 Task: Select the criteria, the date is on or after "tomorrow".
Action: Mouse moved to (187, 74)
Screenshot: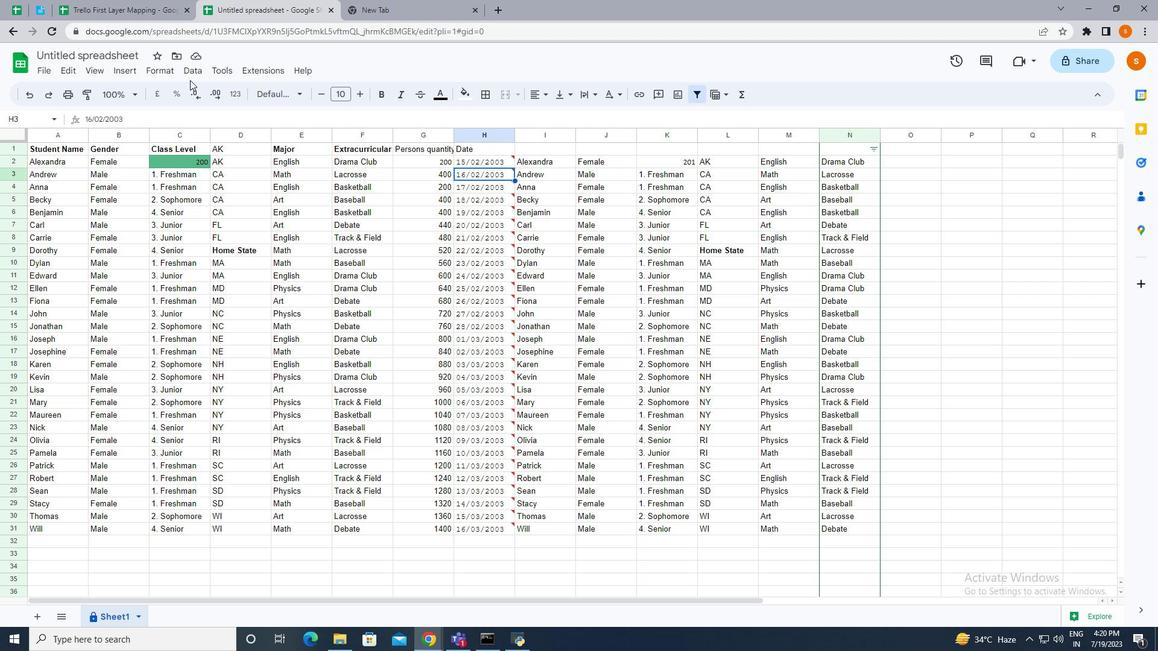 
Action: Mouse pressed left at (187, 74)
Screenshot: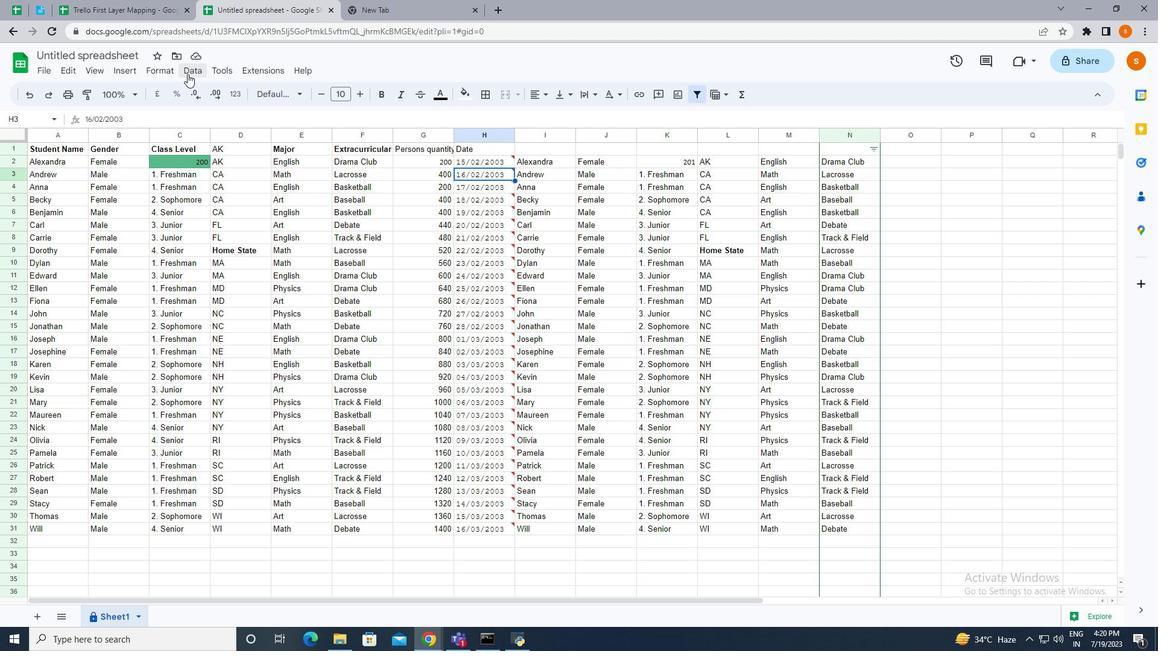 
Action: Mouse moved to (228, 311)
Screenshot: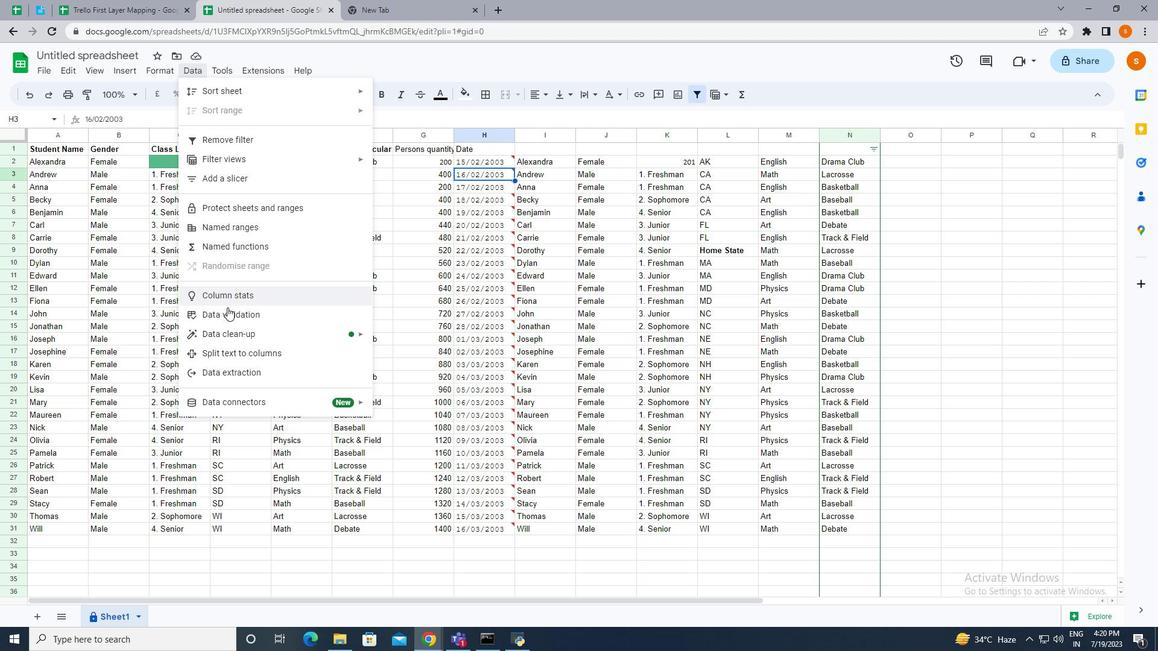 
Action: Mouse pressed left at (228, 311)
Screenshot: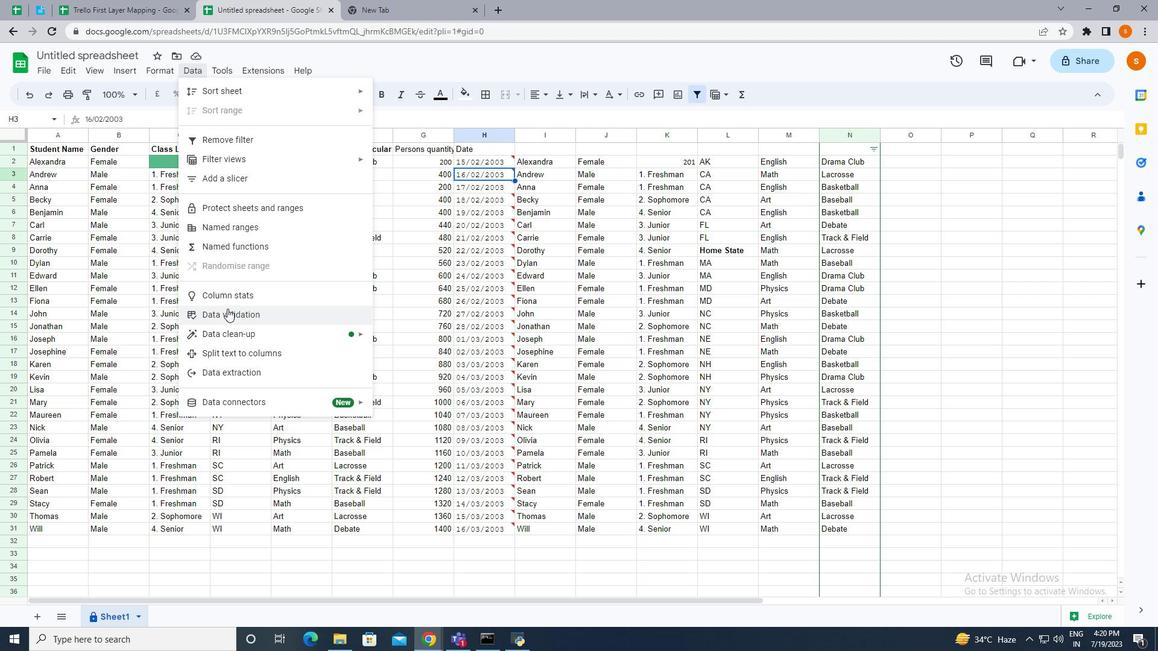 
Action: Mouse moved to (954, 156)
Screenshot: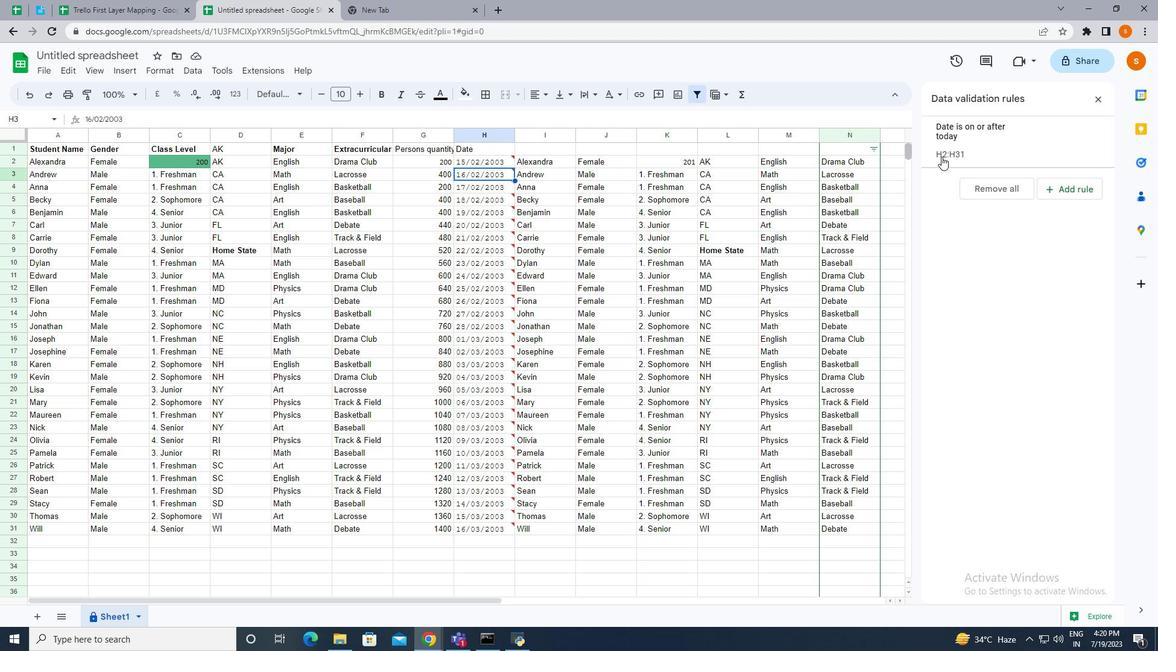 
Action: Mouse pressed left at (954, 156)
Screenshot: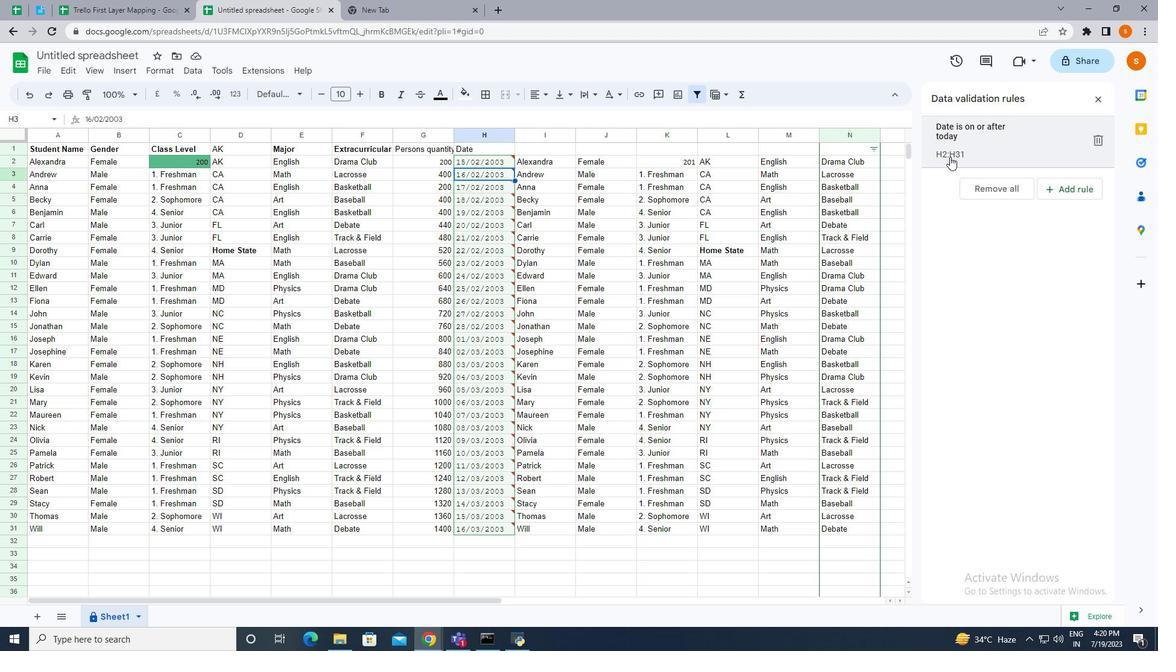 
Action: Mouse moved to (990, 202)
Screenshot: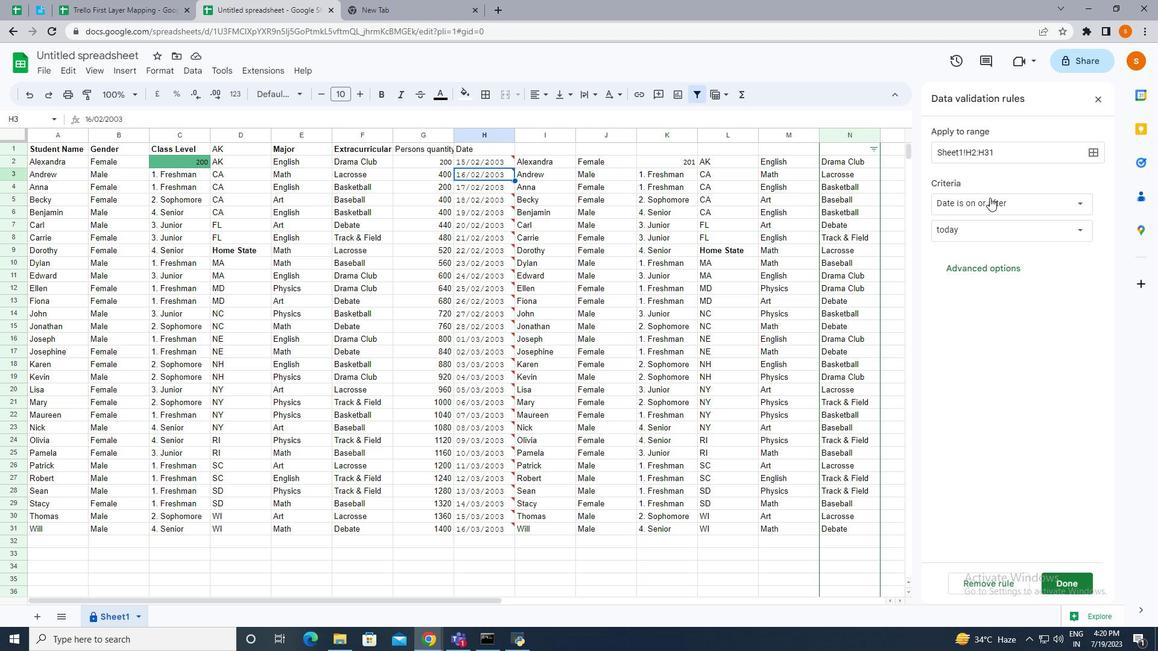 
Action: Mouse pressed left at (990, 202)
Screenshot: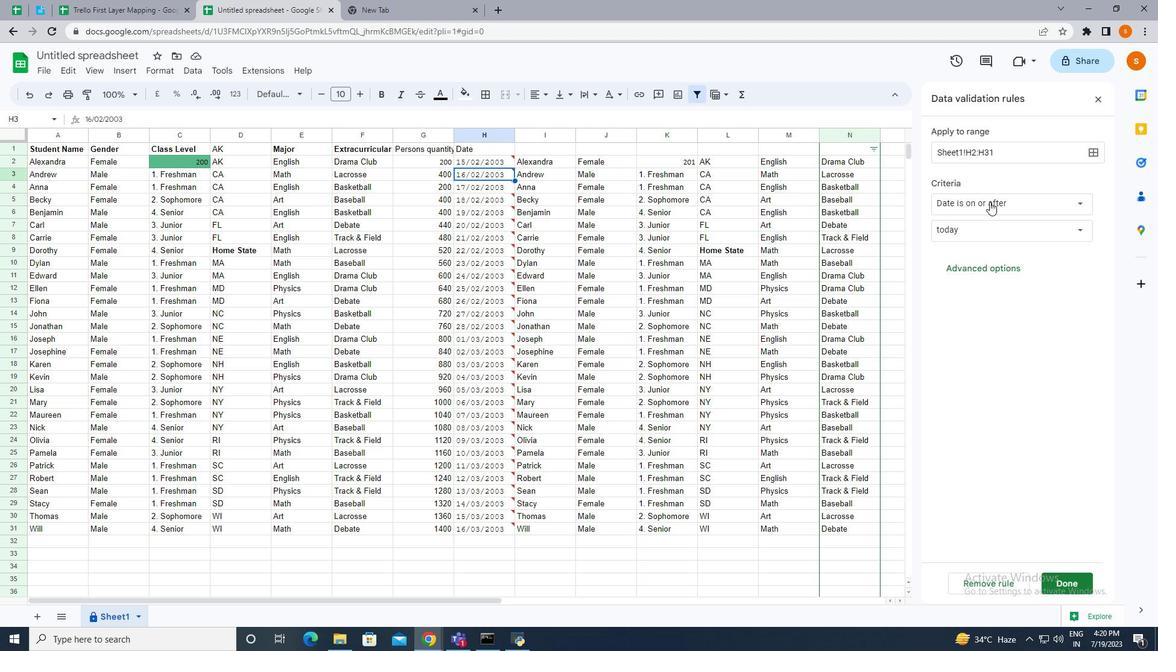 
Action: Mouse moved to (998, 280)
Screenshot: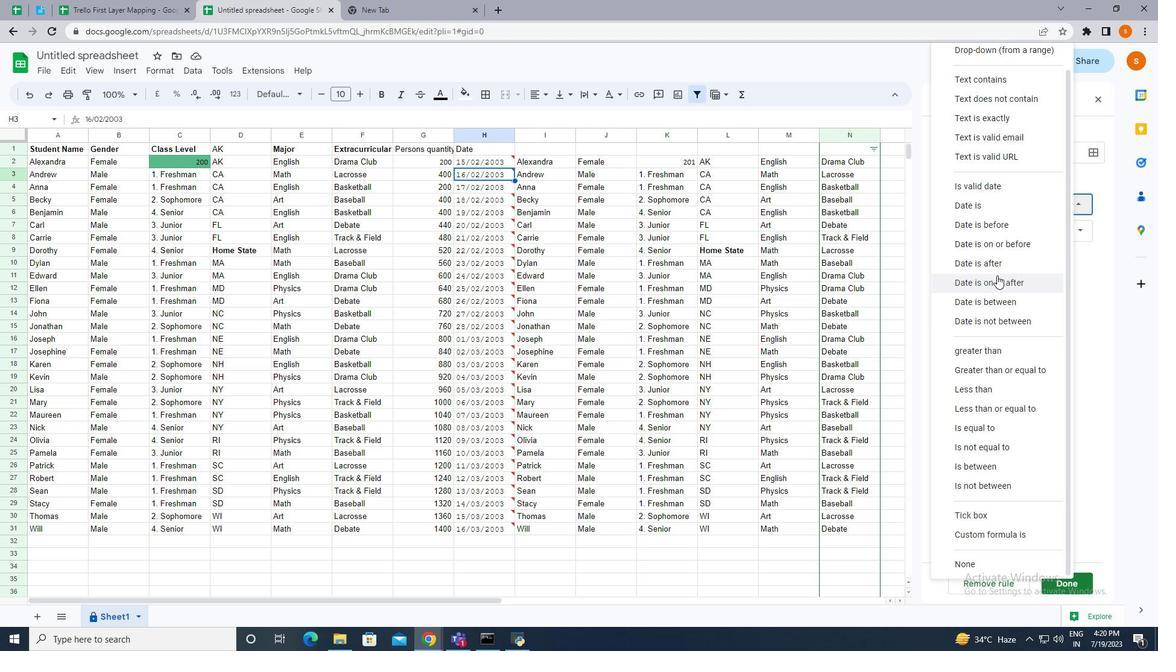 
Action: Mouse pressed left at (998, 280)
Screenshot: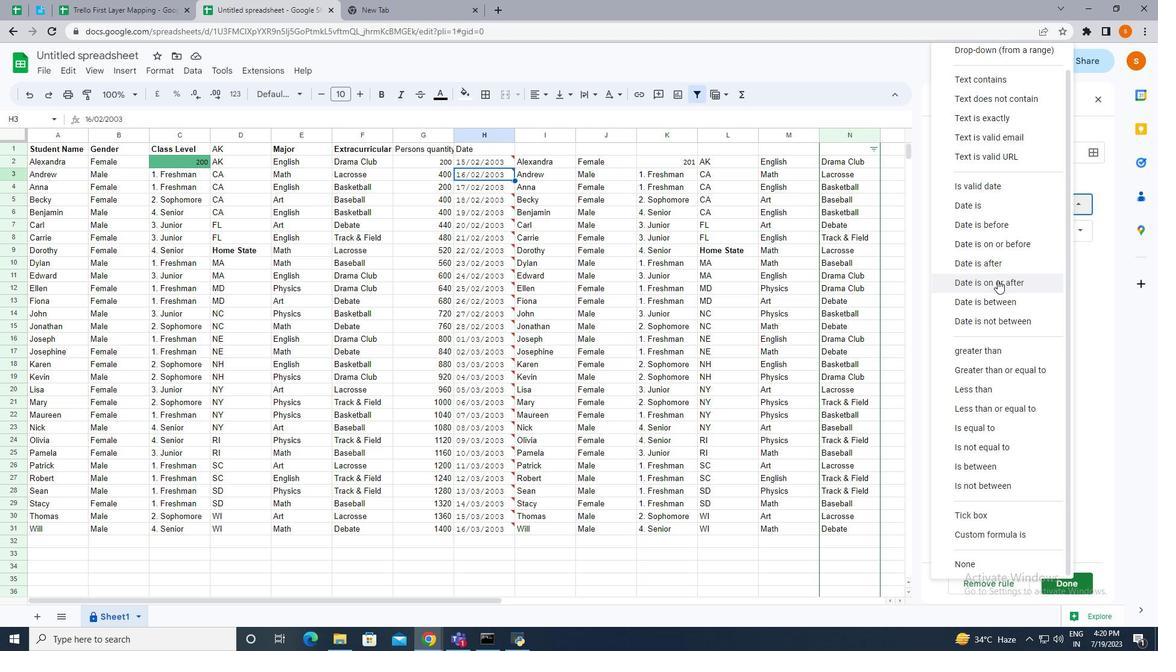 
Action: Mouse moved to (995, 231)
Screenshot: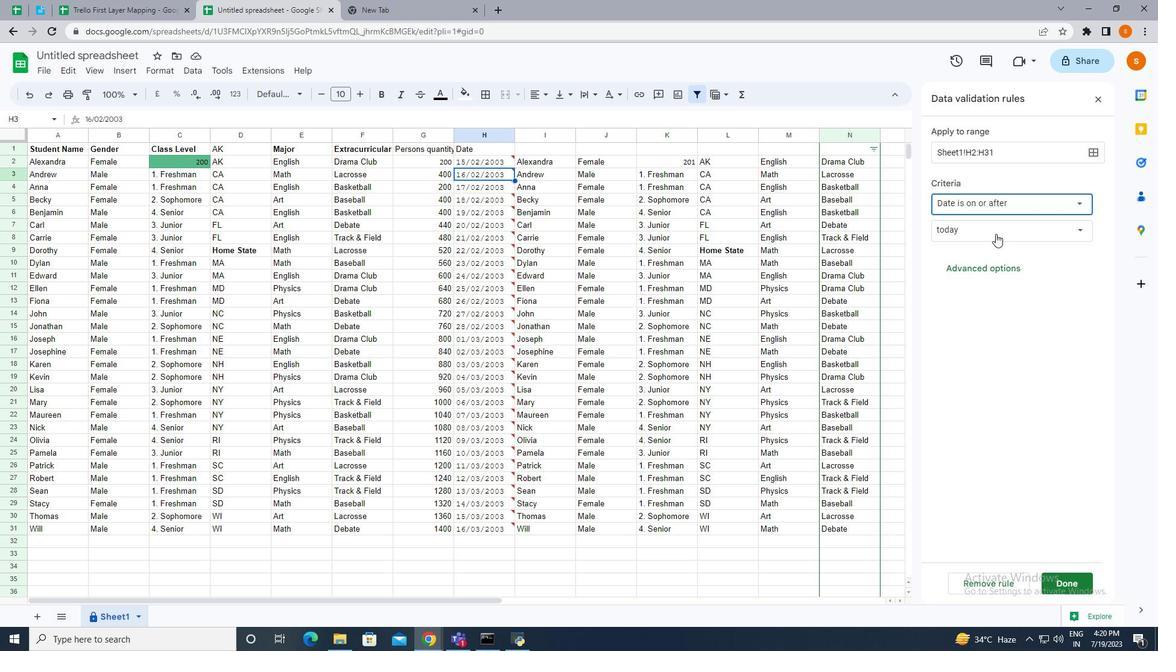 
Action: Mouse pressed left at (995, 231)
Screenshot: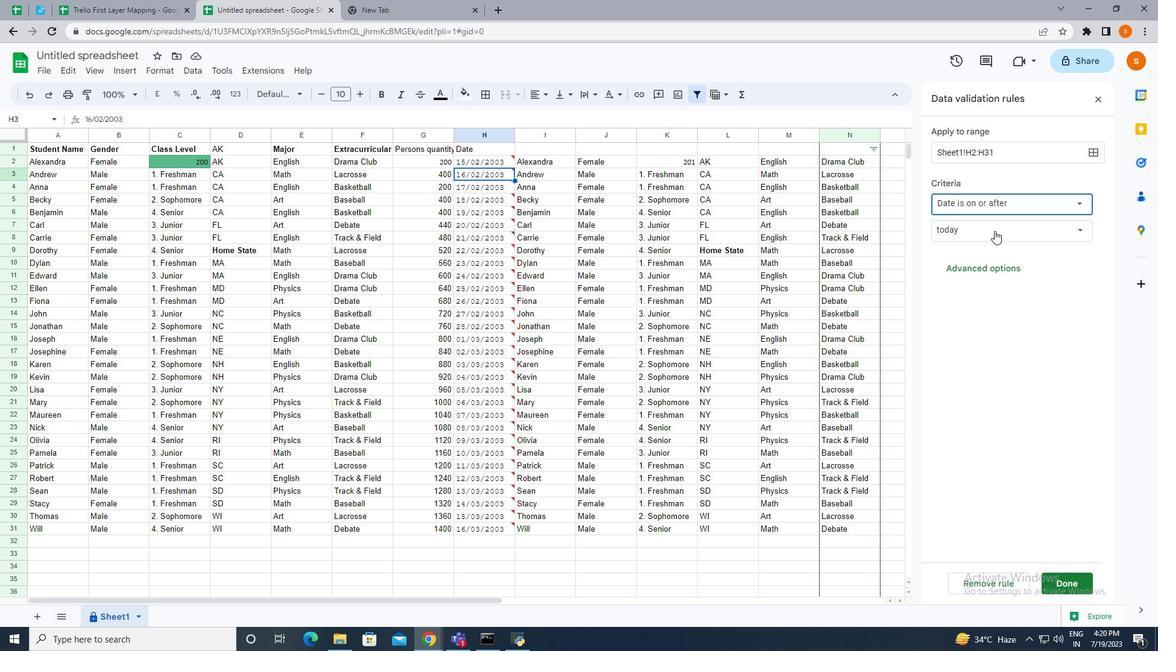 
Action: Mouse moved to (977, 253)
Screenshot: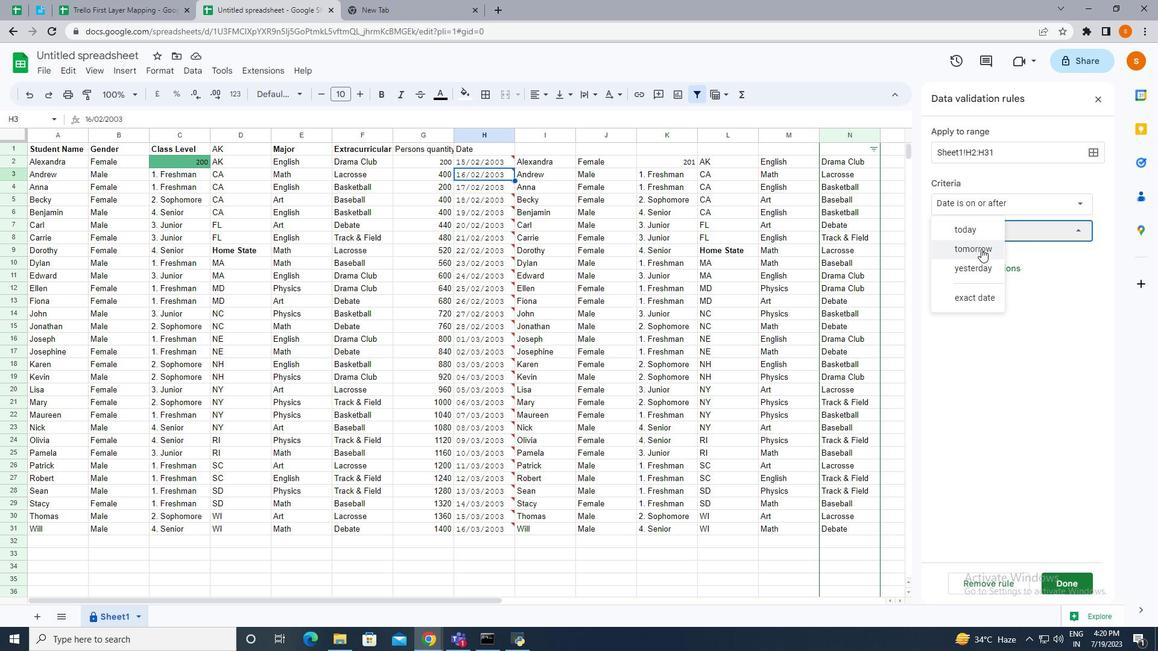 
Action: Mouse pressed left at (977, 253)
Screenshot: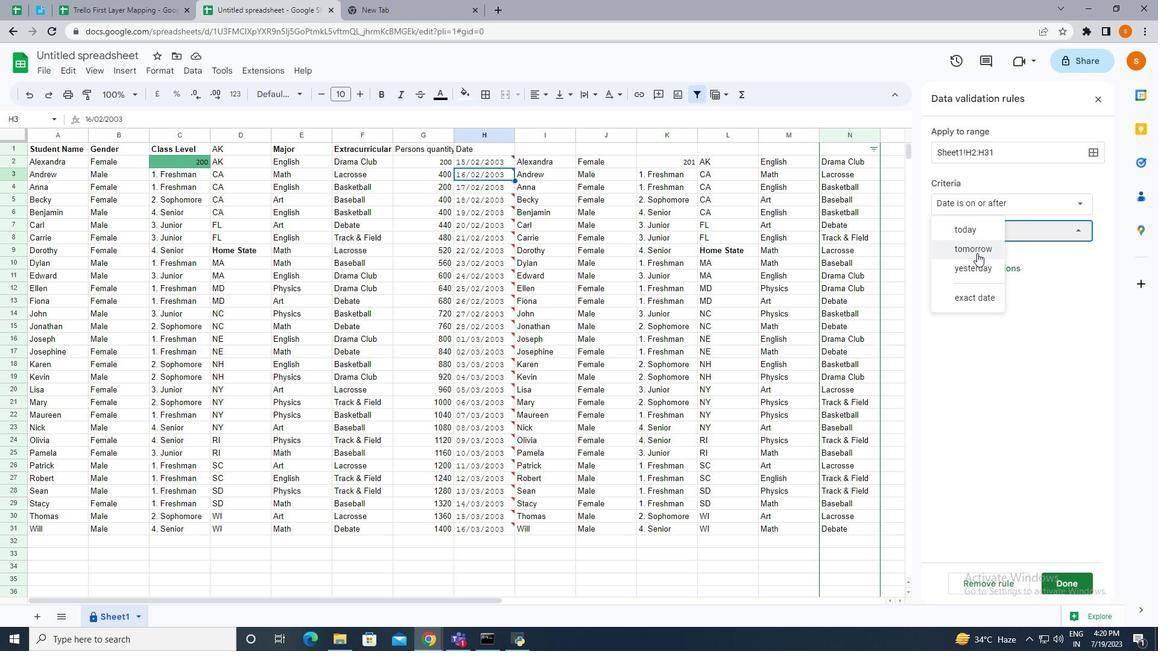 
Action: Mouse moved to (1003, 403)
Screenshot: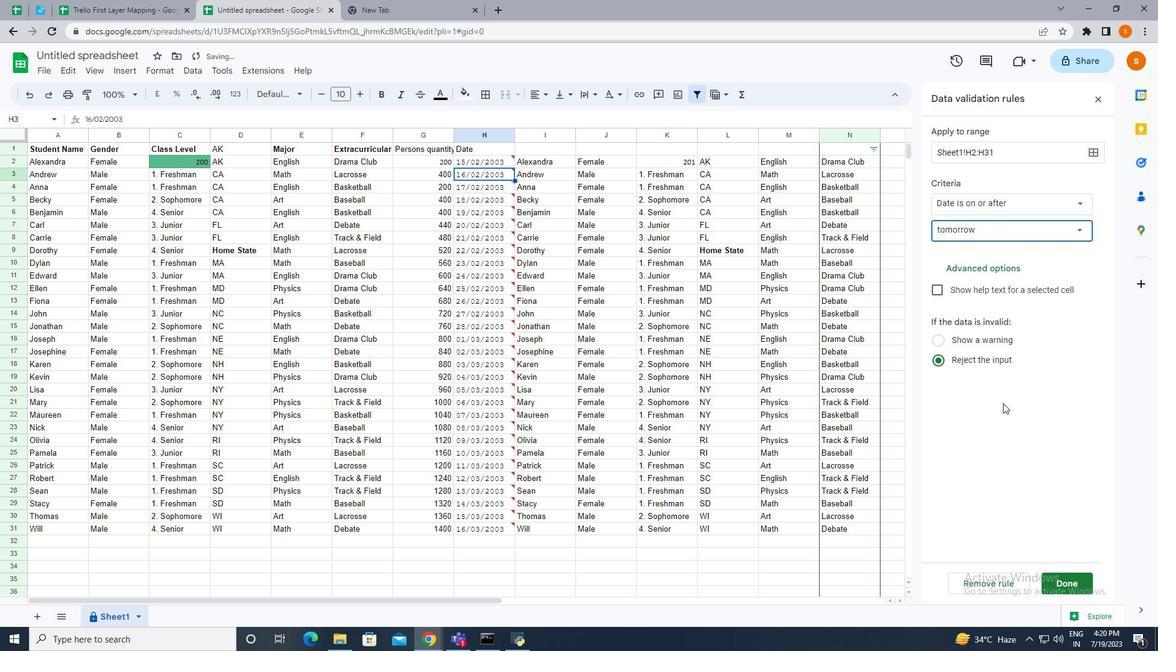 
